 Task: Create a section Load Testing Sprint and in the section, add a milestone SOC 2 Compliance in the project BroaderView
Action: Mouse moved to (708, 451)
Screenshot: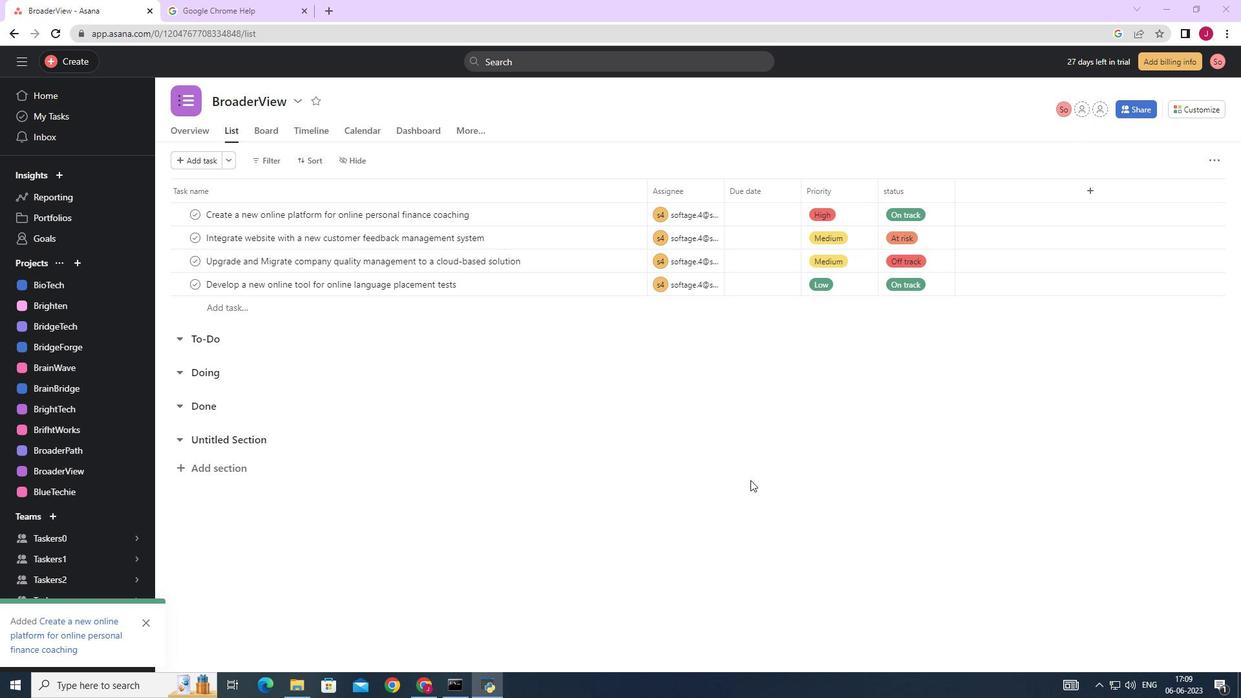 
Action: Mouse scrolled (708, 453) with delta (0, 0)
Screenshot: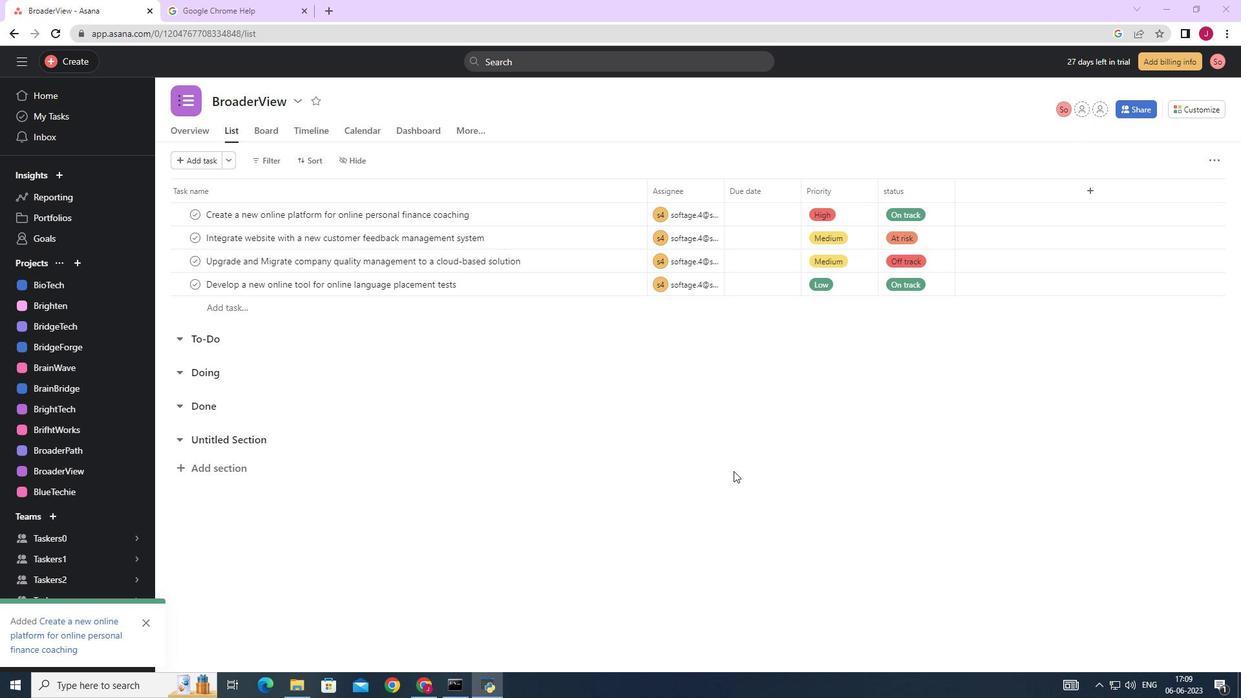 
Action: Mouse moved to (704, 450)
Screenshot: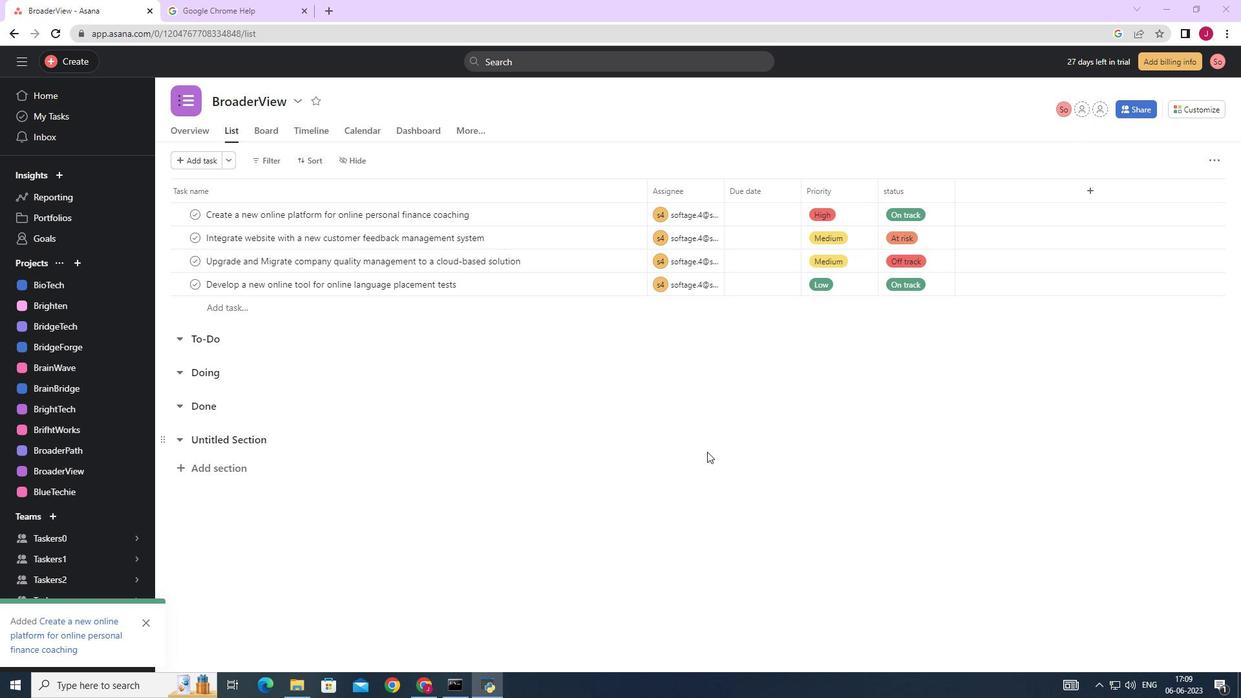 
Action: Mouse scrolled (706, 451) with delta (0, 0)
Screenshot: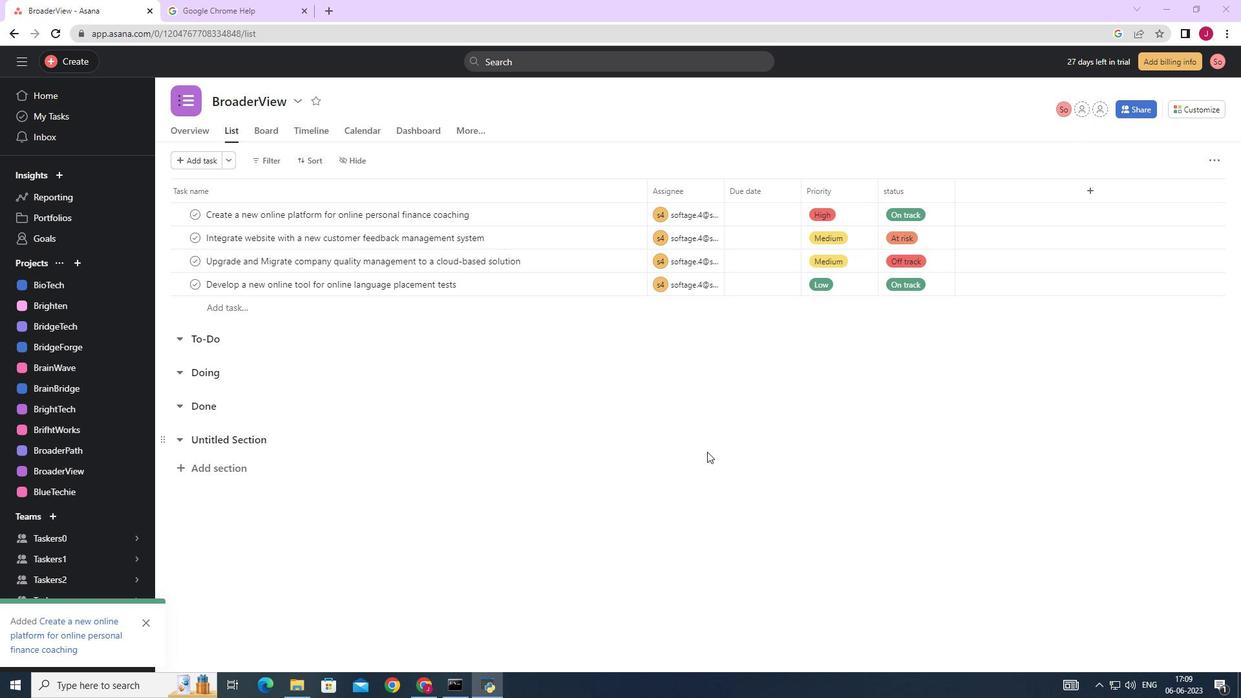 
Action: Mouse scrolled (704, 450) with delta (0, 0)
Screenshot: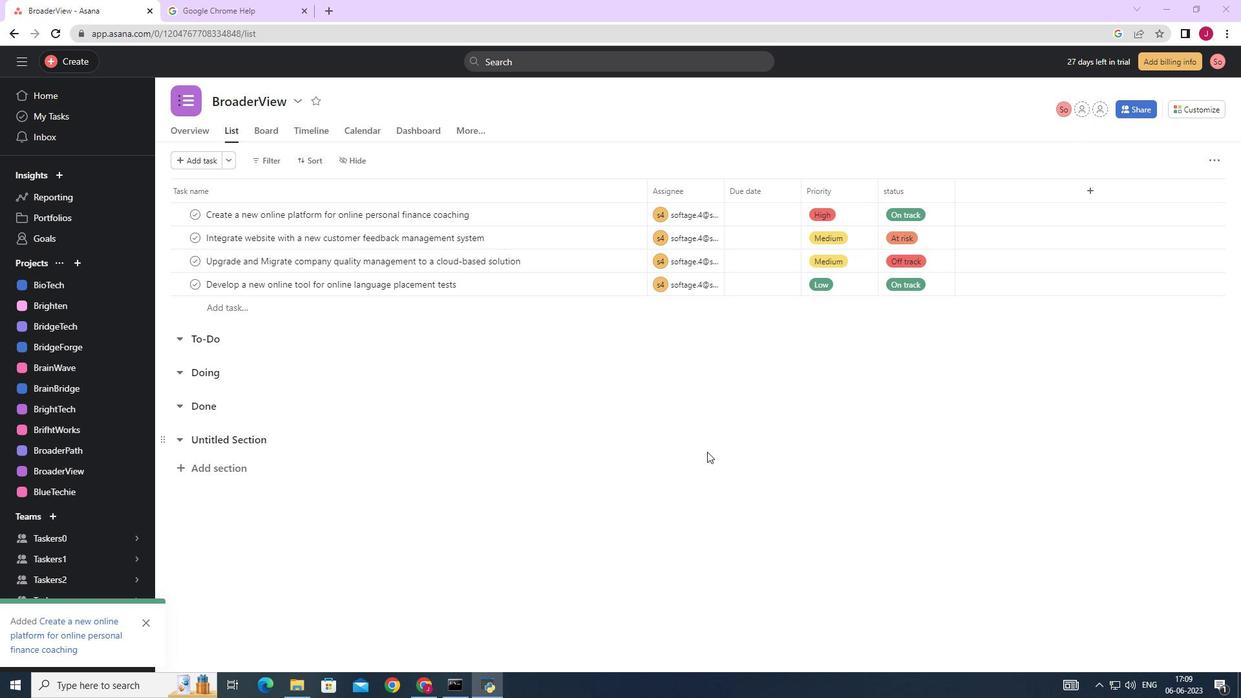 
Action: Mouse moved to (252, 446)
Screenshot: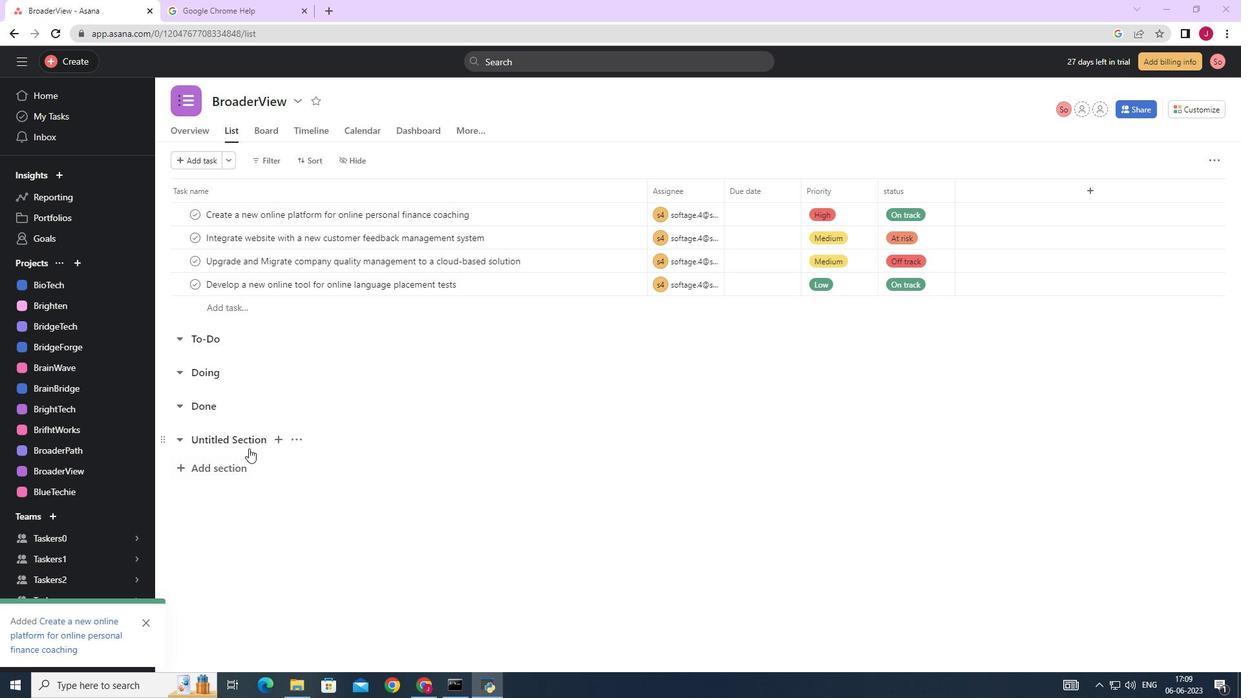 
Action: Mouse pressed left at (252, 446)
Screenshot: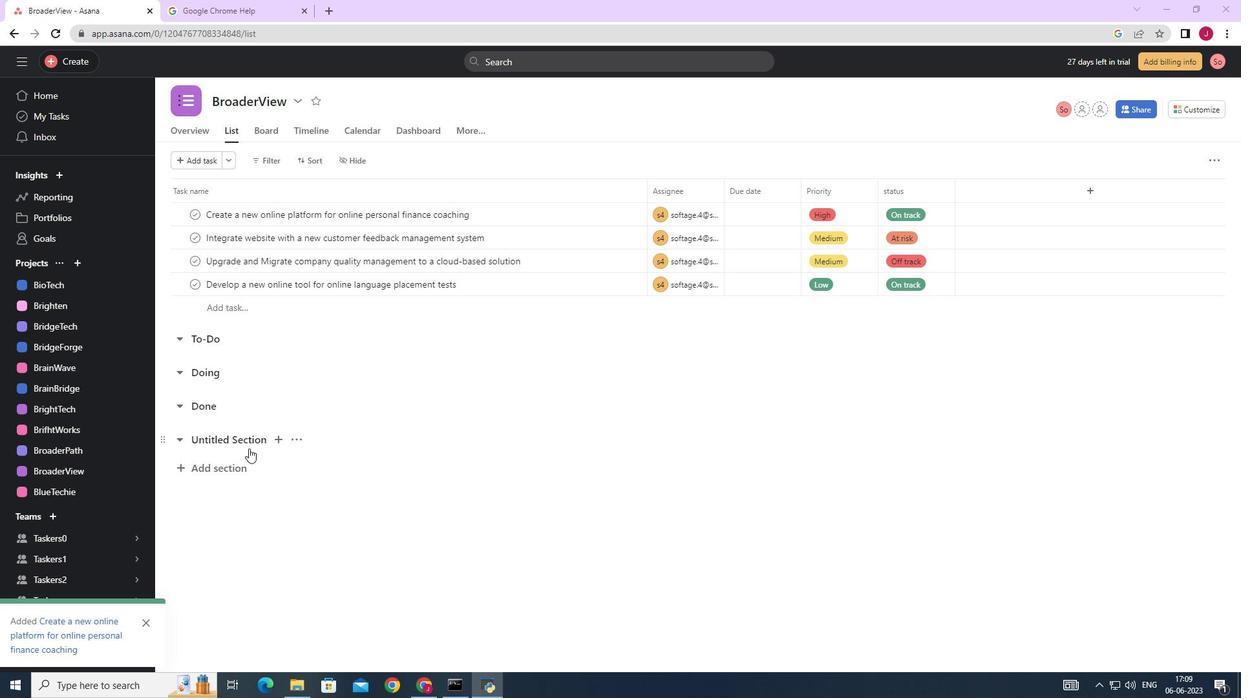 
Action: Mouse moved to (256, 442)
Screenshot: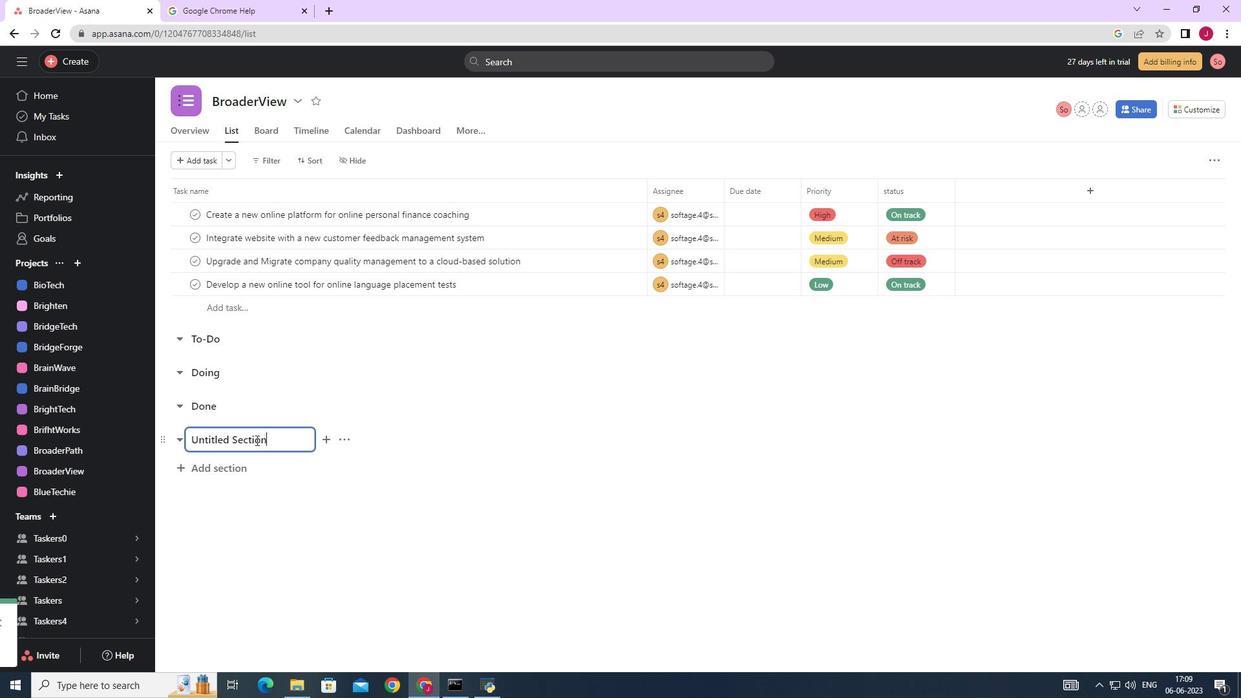
Action: Key pressed <Key.backspace><Key.backspace><Key.backspace><Key.backspace><Key.backspace><Key.backspace><Key.backspace><Key.backspace><Key.backspace><Key.backspace><Key.backspace><Key.backspace><Key.backspace><Key.backspace><Key.backspace><Key.backspace><Key.backspace><Key.backspace><Key.backspace><Key.backspace><Key.caps_lock>L<Key.caps_lock>oad<Key.space><Key.caps_lock>T<Key.caps_lock>esting<Key.space><Key.caps_lock>S<Key.caps_lock>print<Key.enter><Key.caps_lock>S<Key.caps_lock>o<Key.backspace><Key.caps_lock>OC<Key.space>2<Key.space><Key.caps_lock><Key.caps_lock>C<Key.caps_lock>ompliance<Key.space>
Screenshot: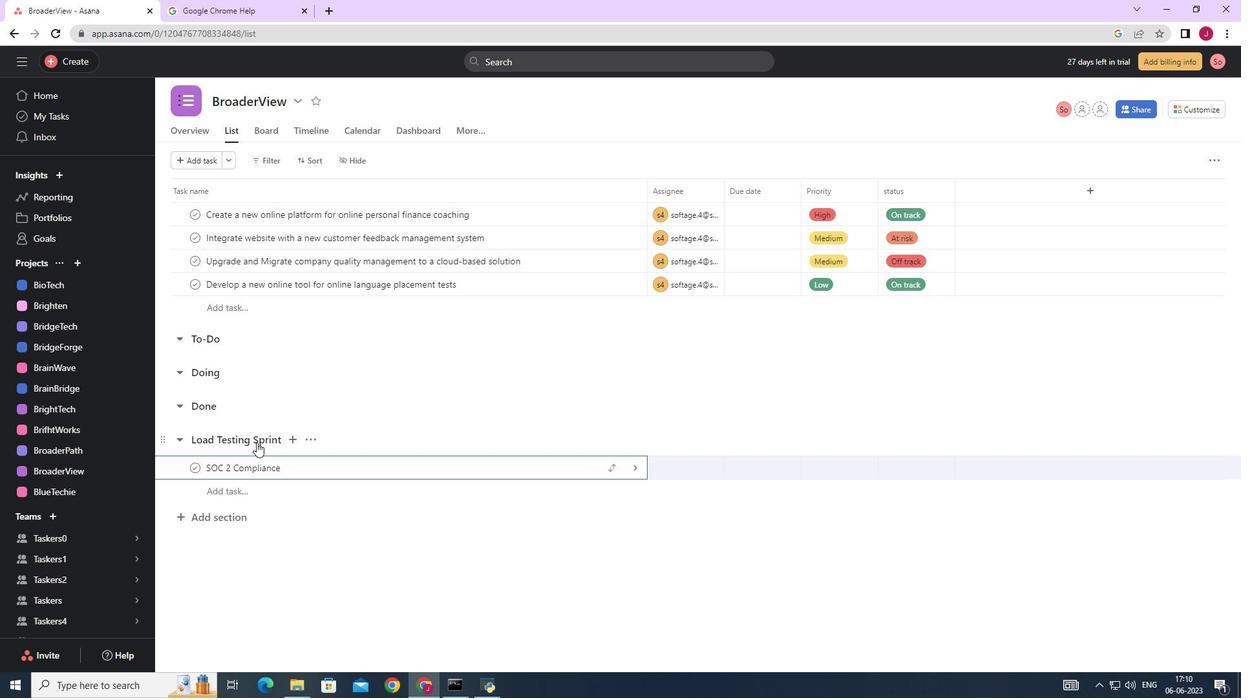 
Action: Mouse moved to (635, 468)
Screenshot: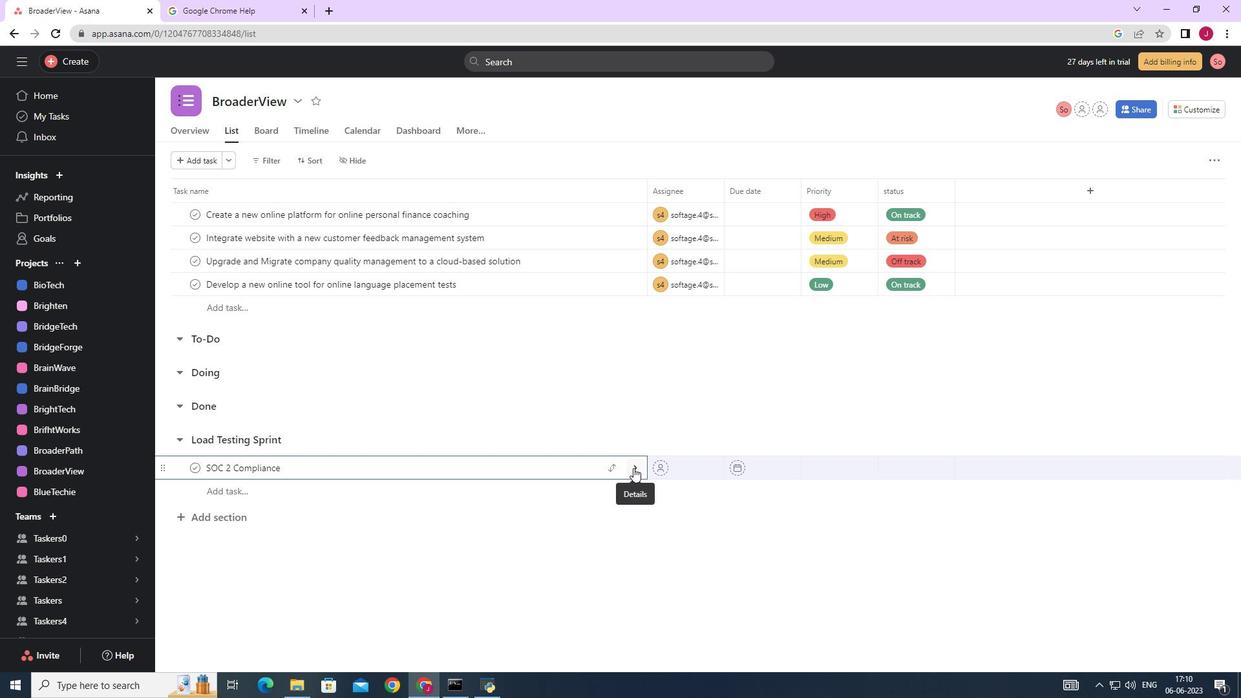 
Action: Mouse pressed left at (635, 468)
Screenshot: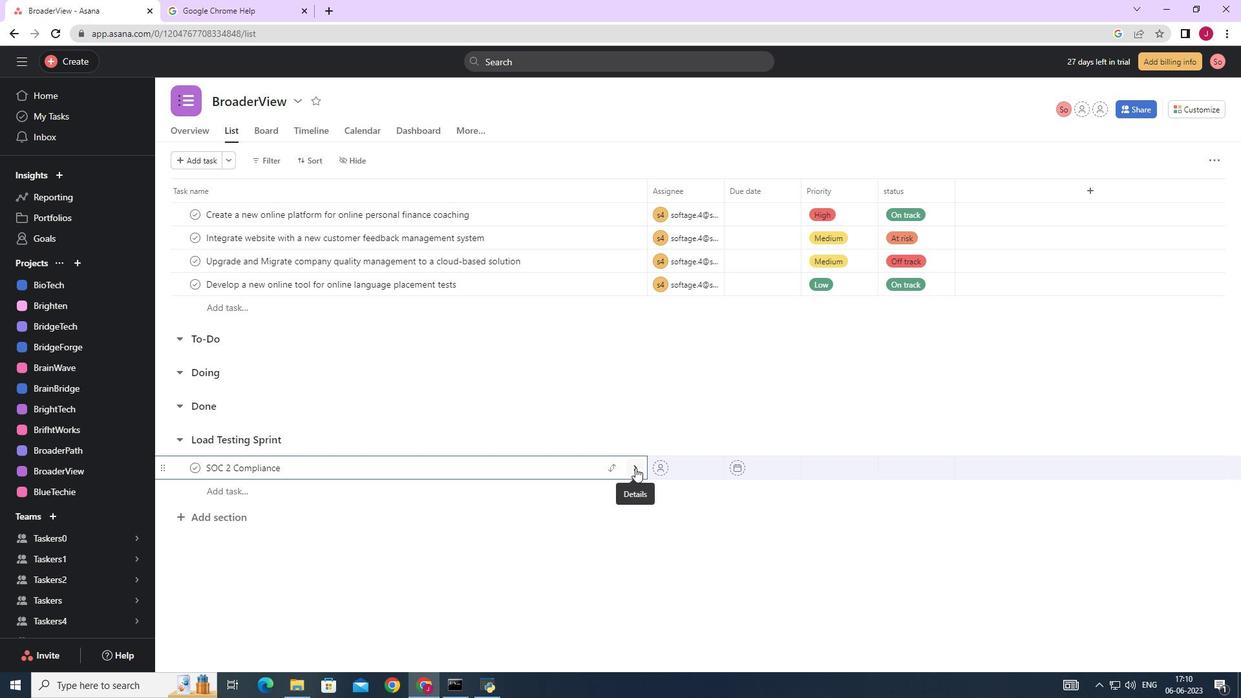 
Action: Mouse moved to (1196, 163)
Screenshot: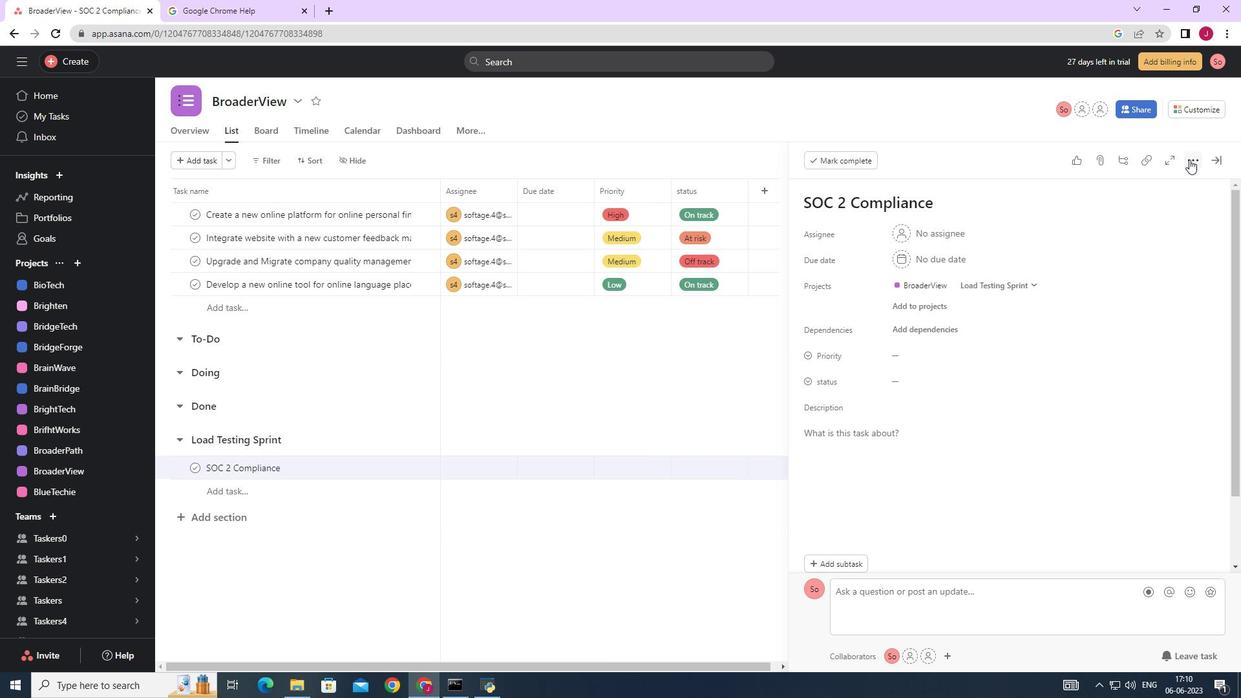 
Action: Mouse pressed left at (1196, 163)
Screenshot: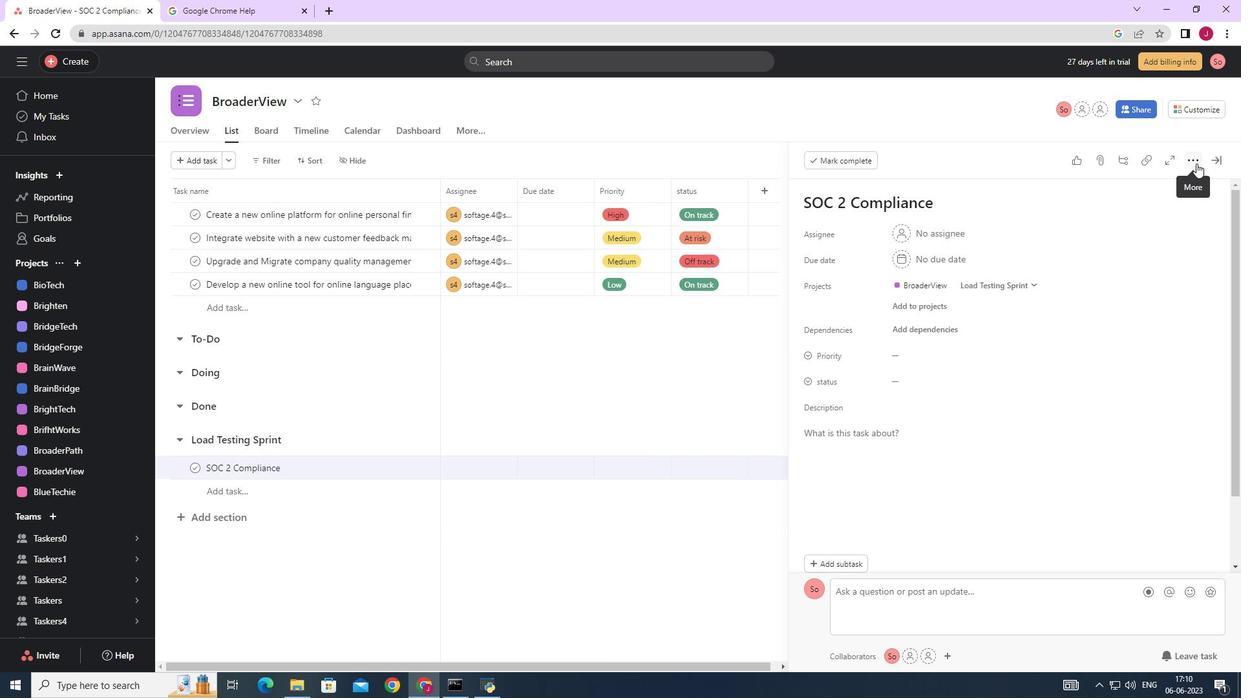 
Action: Mouse moved to (1086, 209)
Screenshot: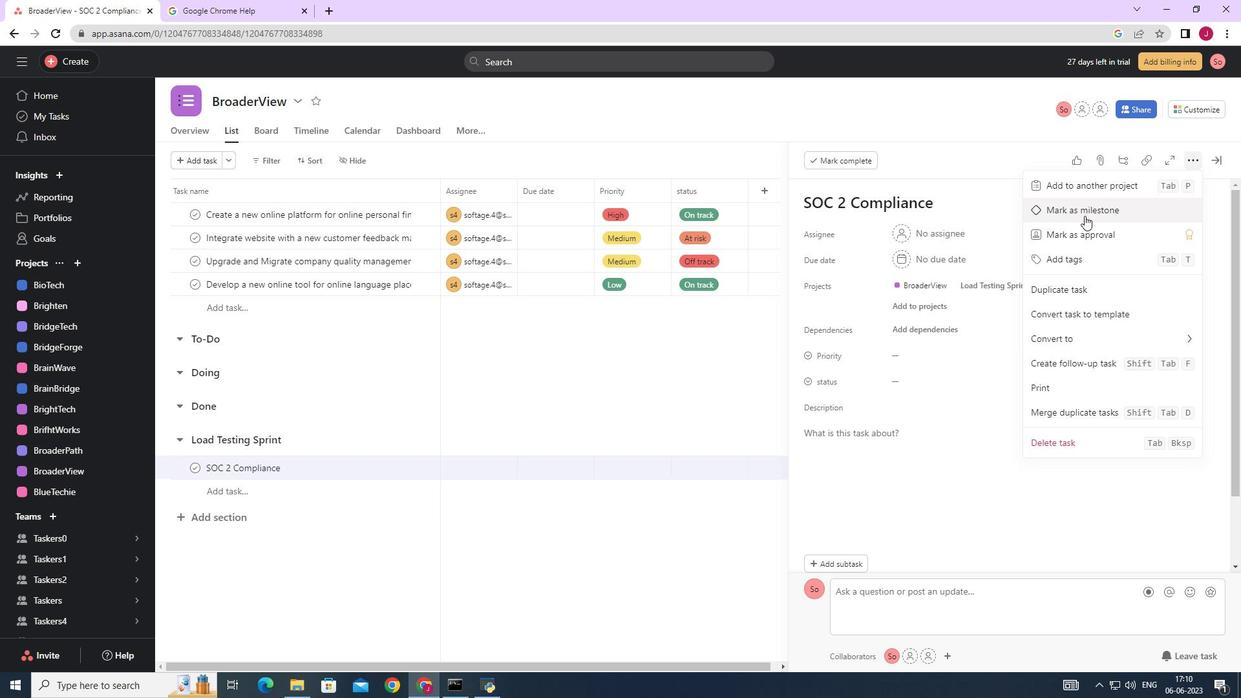 
Action: Mouse pressed left at (1086, 209)
Screenshot: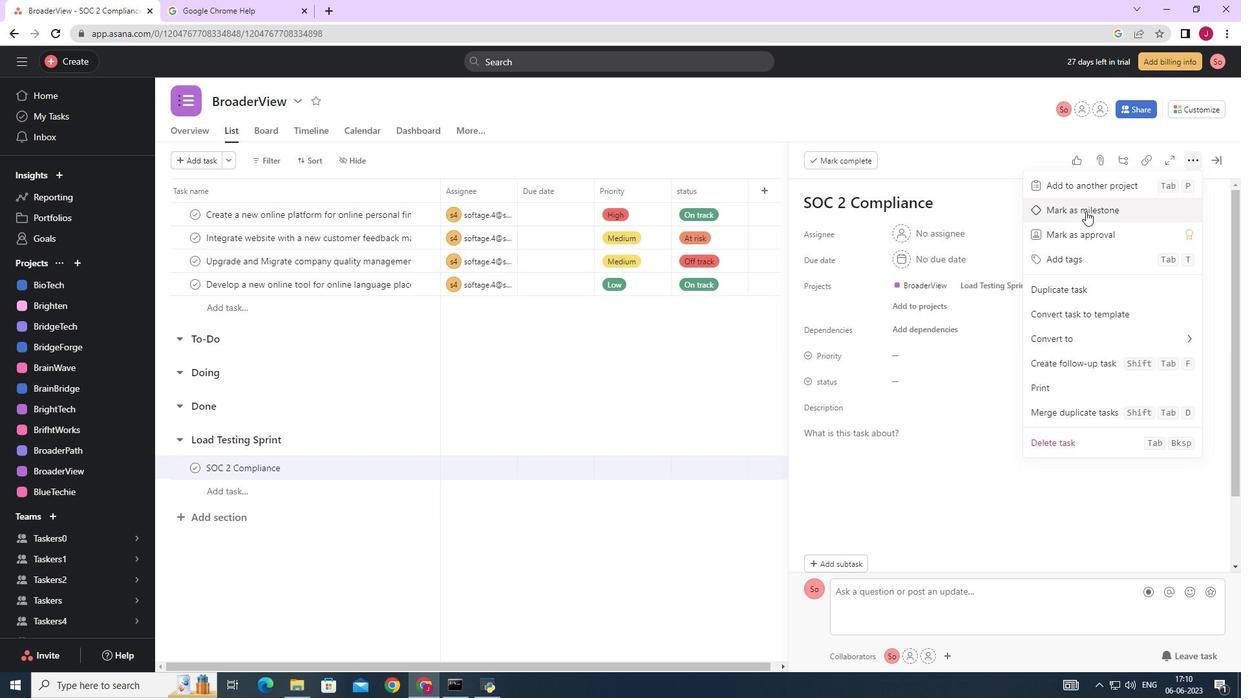 
Action: Mouse moved to (1218, 157)
Screenshot: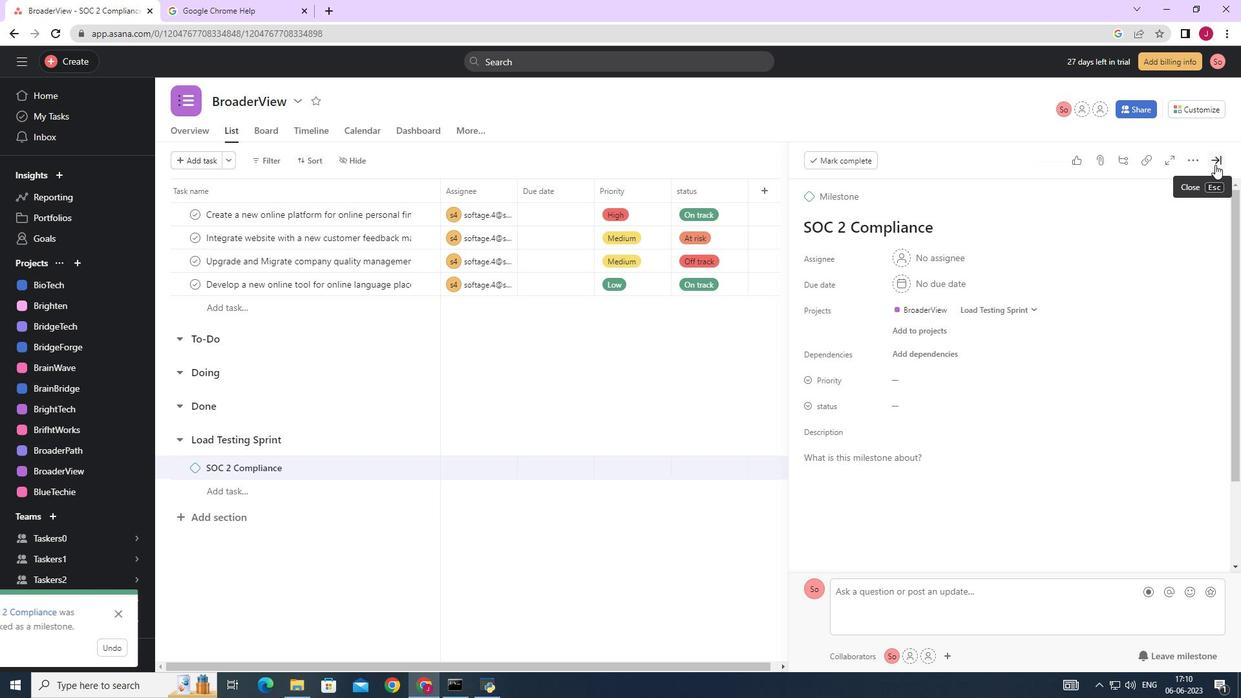
Action: Mouse pressed left at (1218, 157)
Screenshot: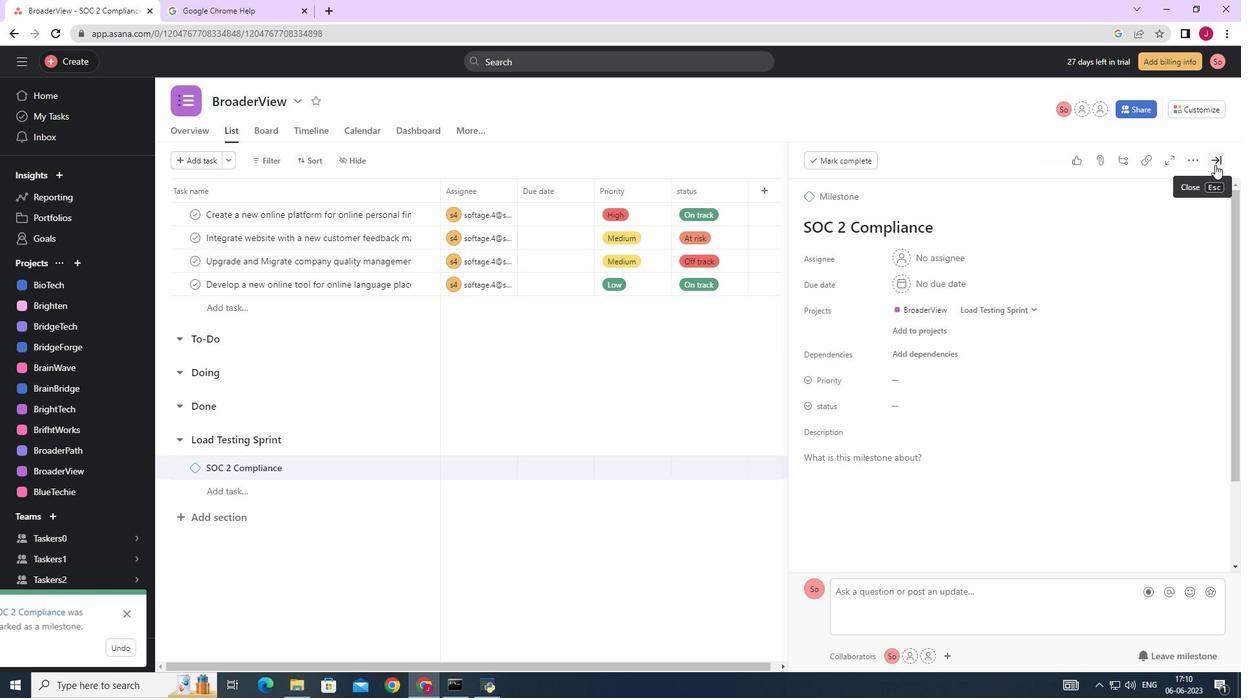 
Action: Mouse moved to (1213, 157)
Screenshot: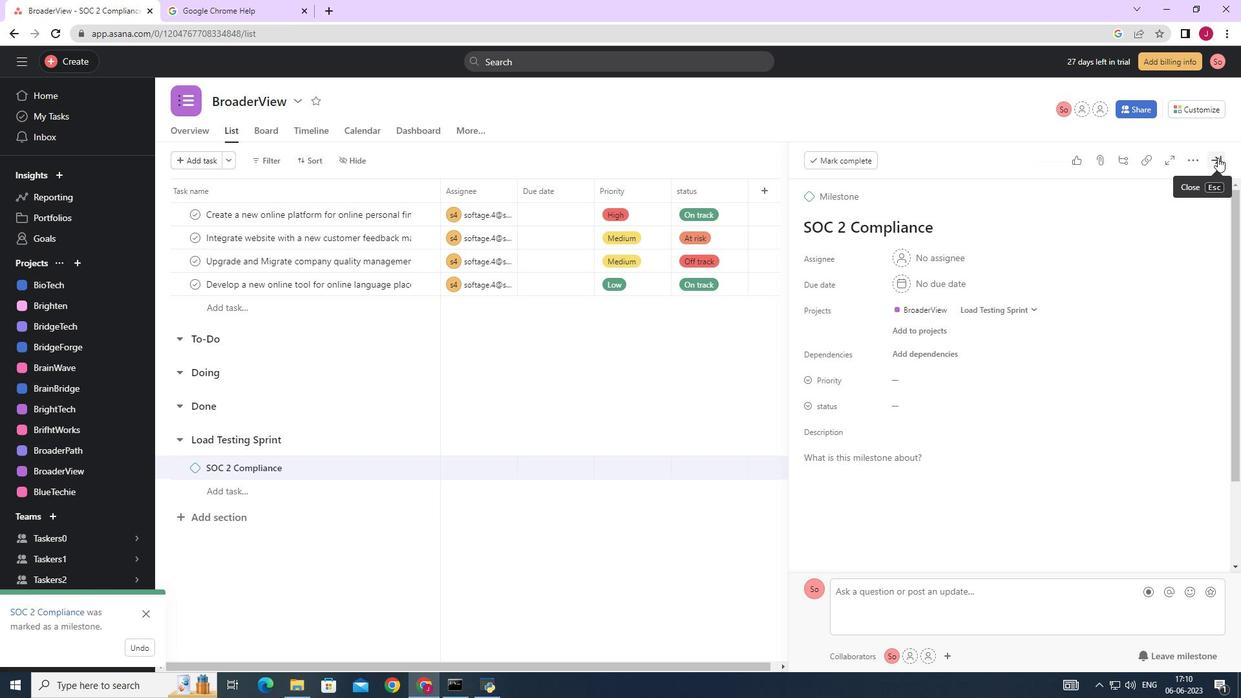 
